 Task: Filter calendar events by the 'Green category' in Microsoft Outlook.
Action: Mouse moved to (17, 57)
Screenshot: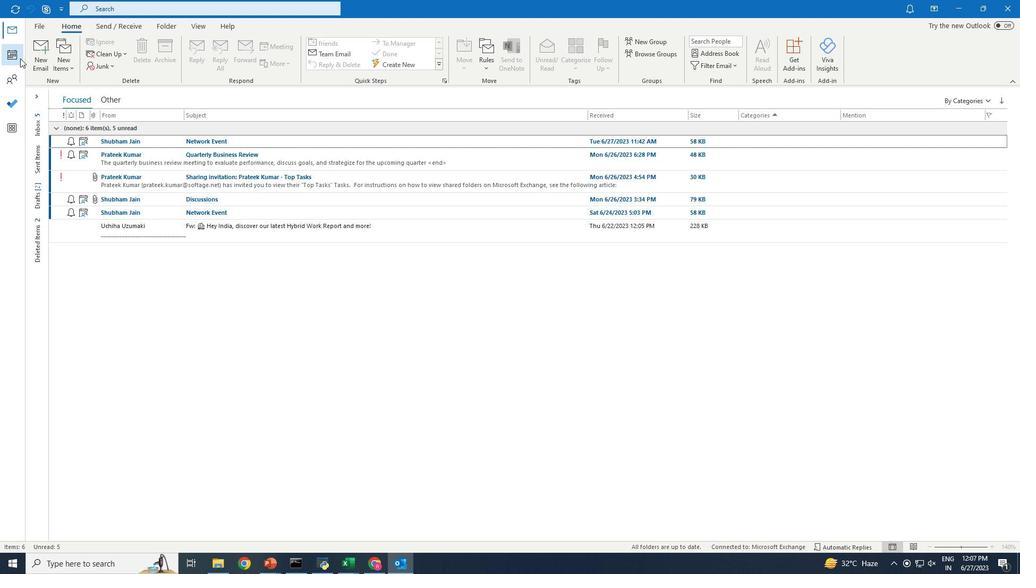 
Action: Mouse pressed left at (17, 57)
Screenshot: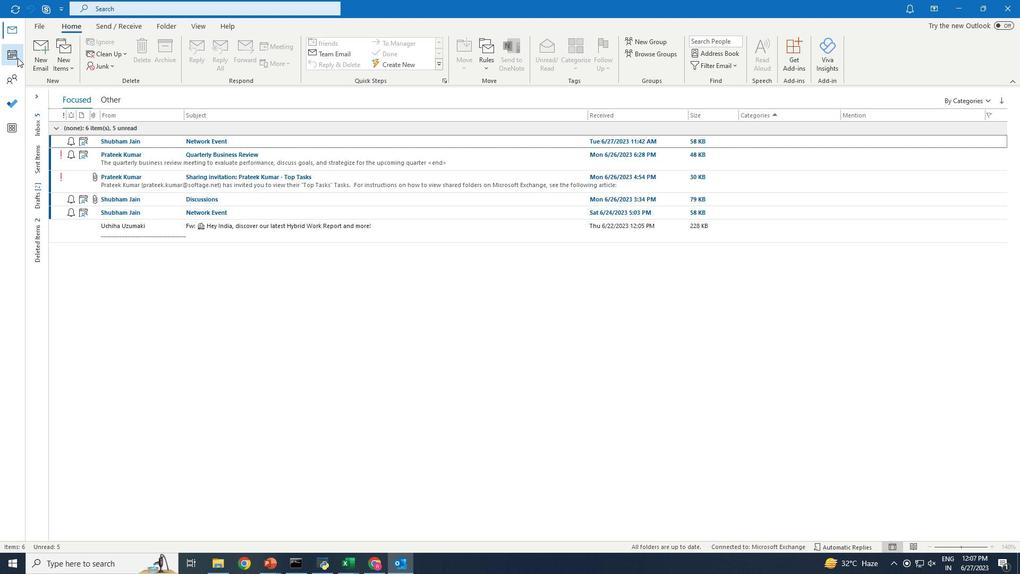 
Action: Mouse moved to (196, 29)
Screenshot: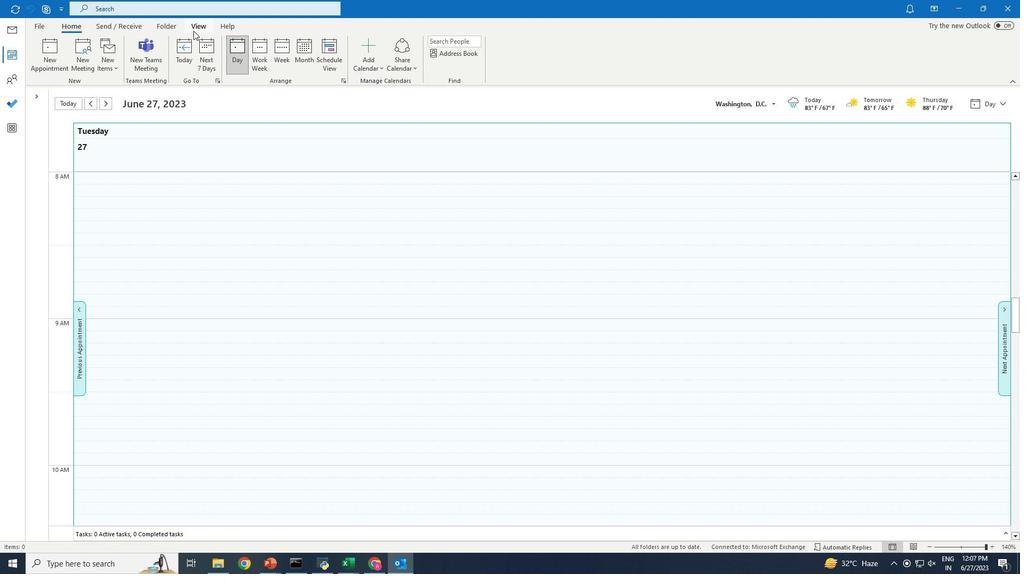 
Action: Mouse pressed left at (196, 29)
Screenshot: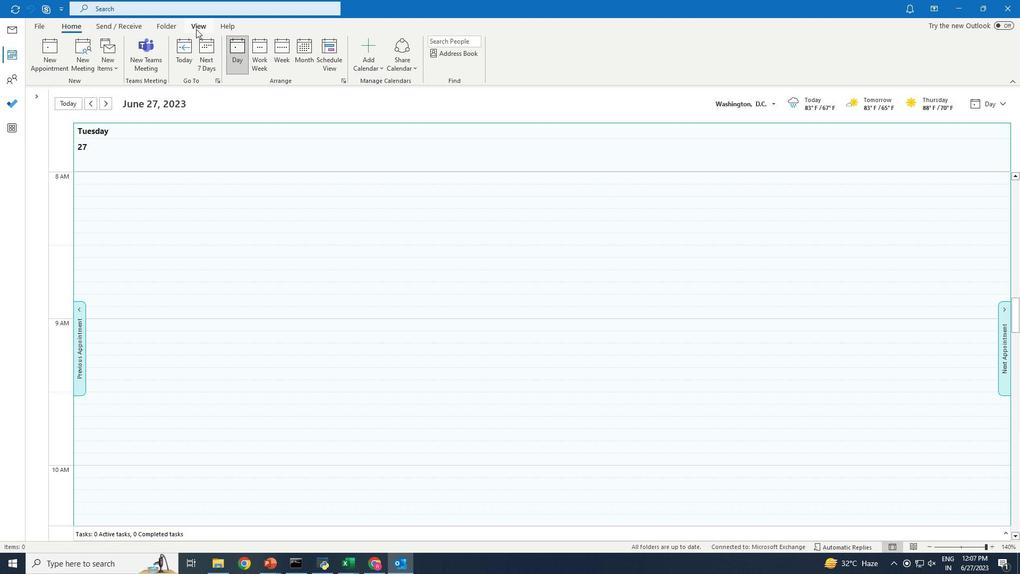 
Action: Mouse moved to (65, 50)
Screenshot: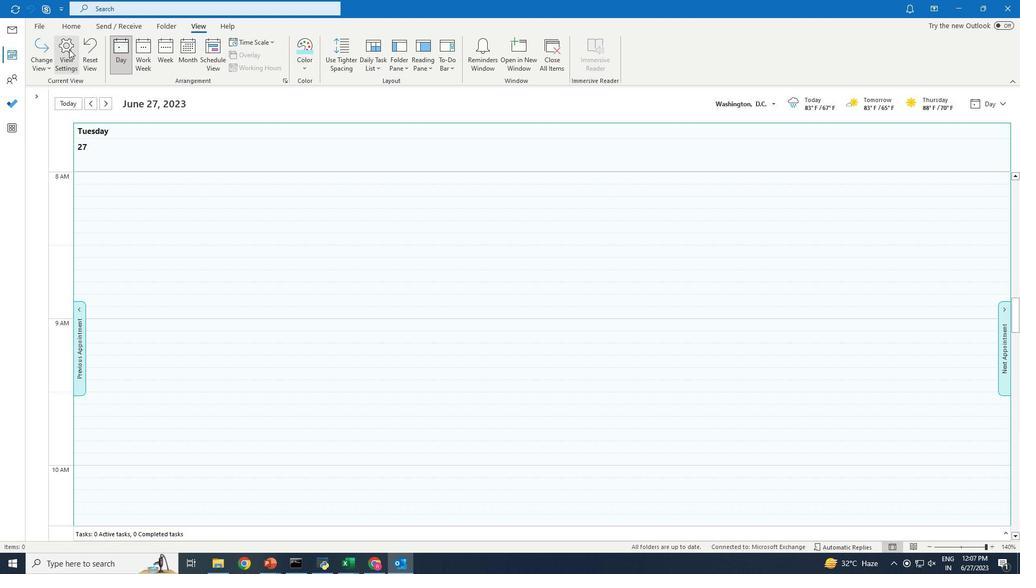 
Action: Mouse pressed left at (65, 50)
Screenshot: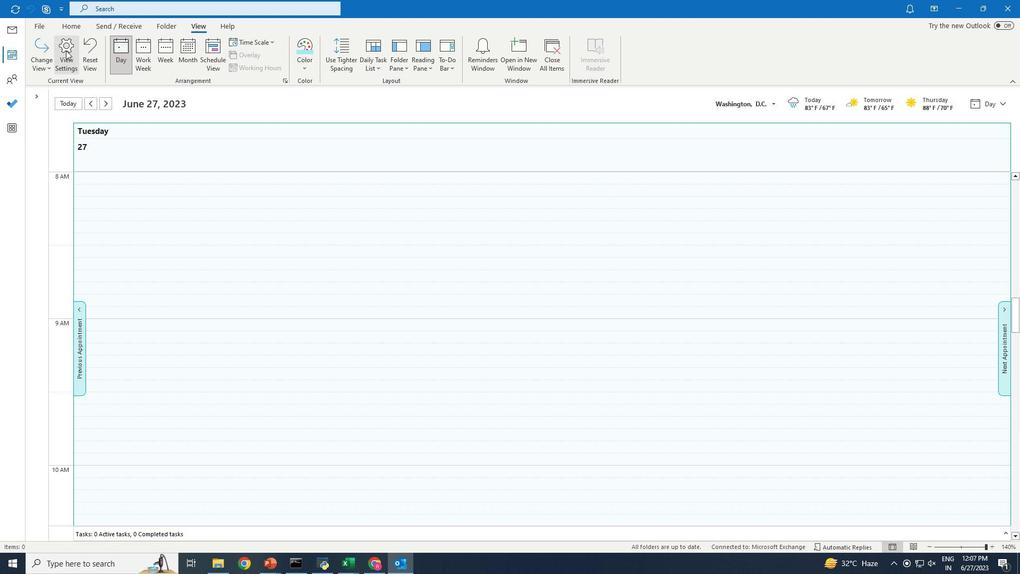 
Action: Mouse moved to (425, 276)
Screenshot: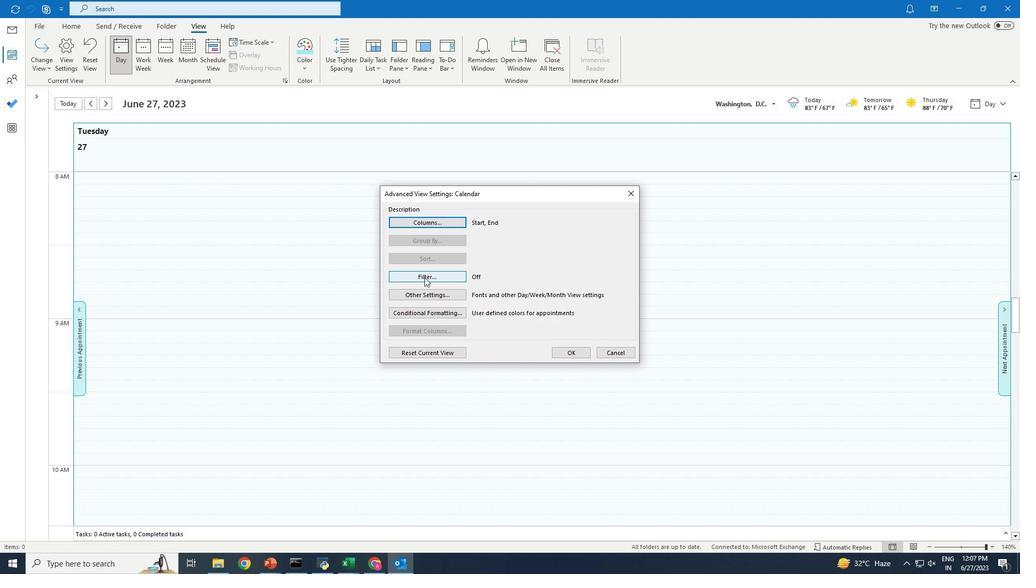 
Action: Mouse pressed left at (425, 276)
Screenshot: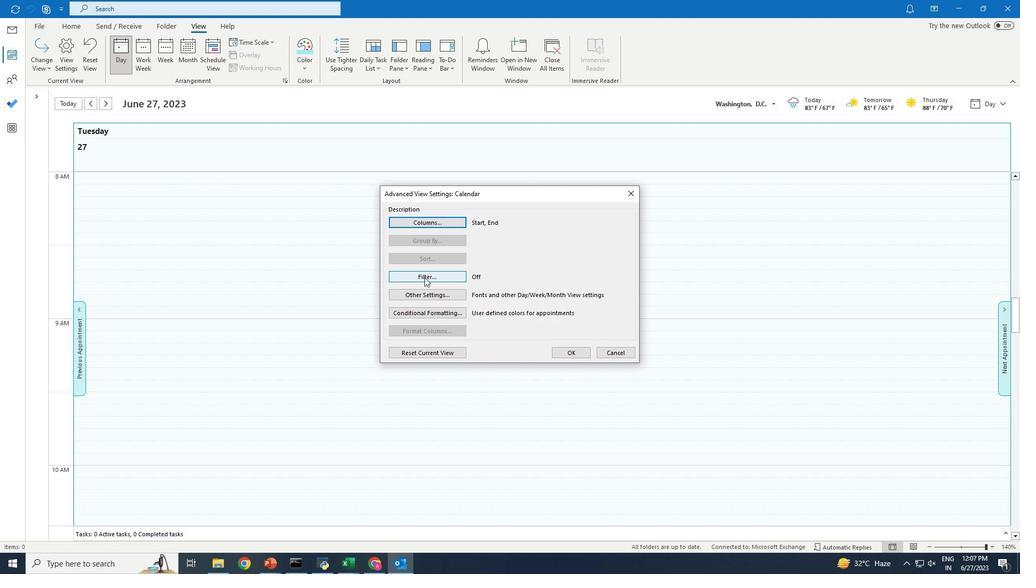 
Action: Mouse moved to (508, 210)
Screenshot: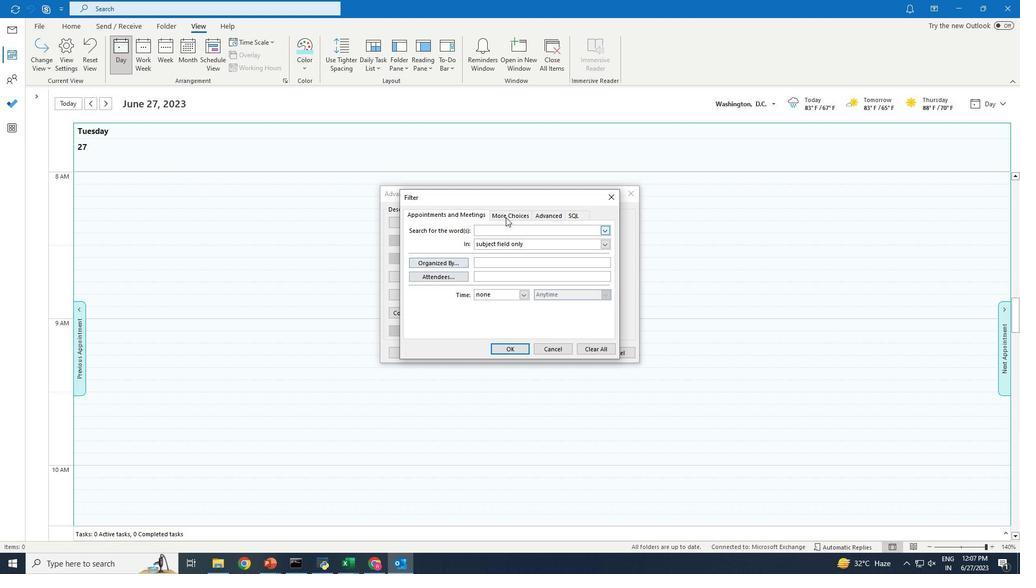 
Action: Mouse pressed left at (508, 210)
Screenshot: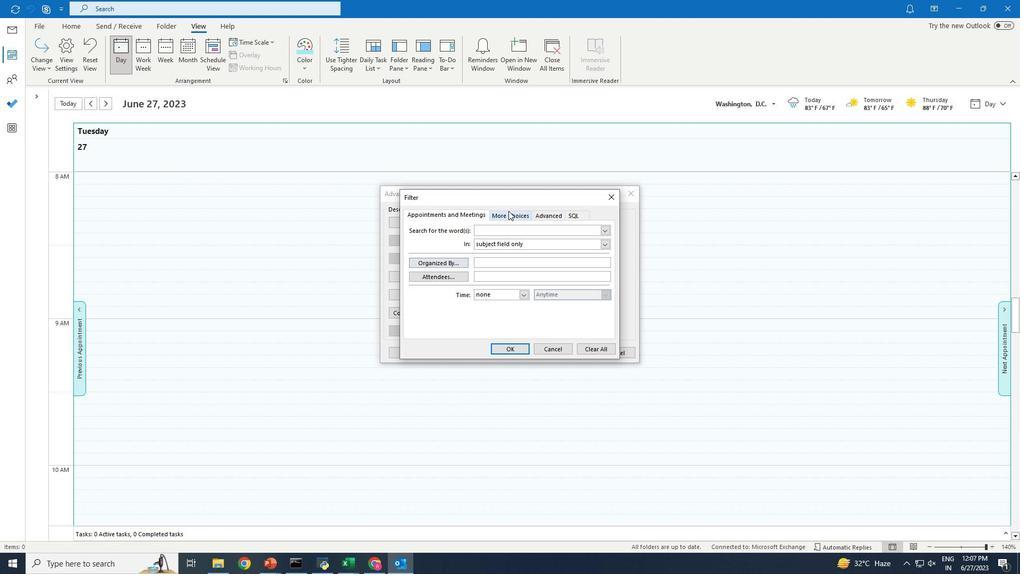
Action: Mouse moved to (603, 229)
Screenshot: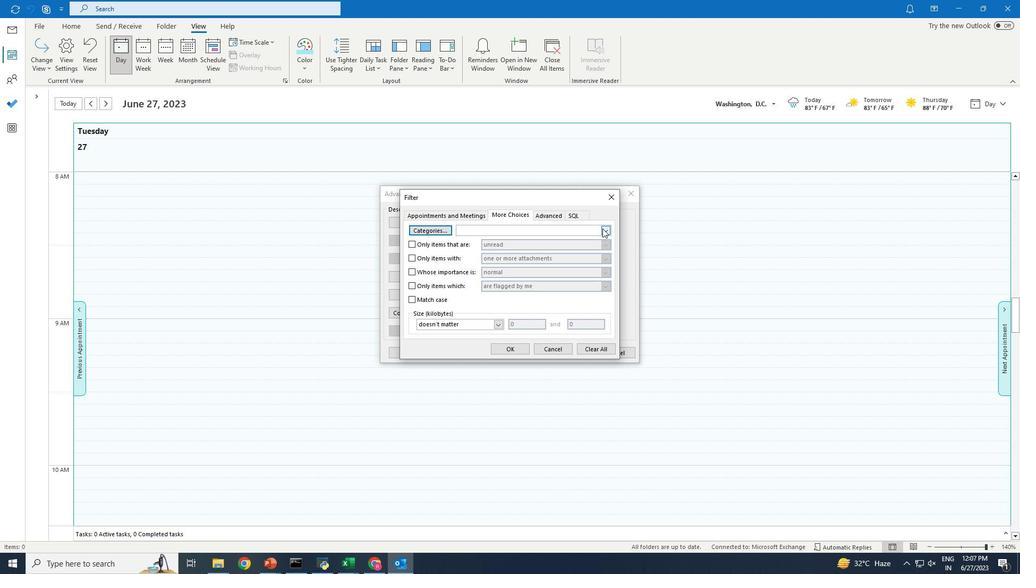
Action: Mouse pressed left at (603, 229)
Screenshot: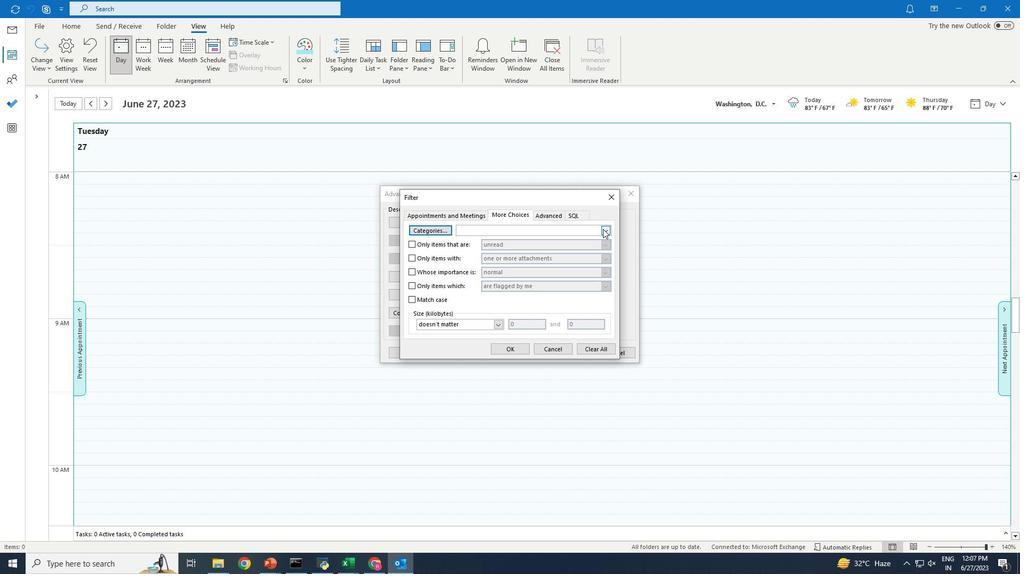 
Action: Mouse moved to (483, 265)
Screenshot: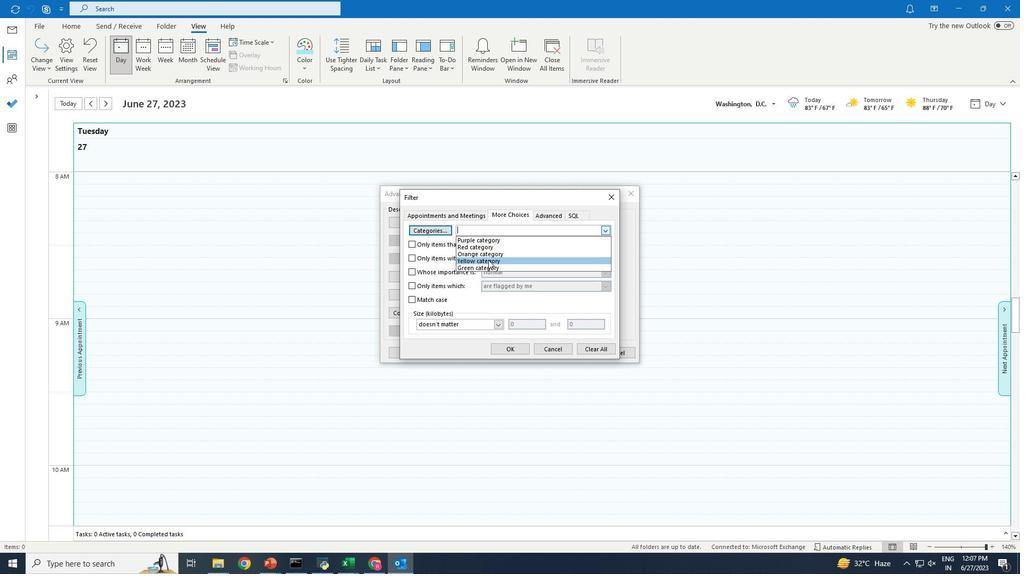 
Action: Mouse pressed left at (483, 265)
Screenshot: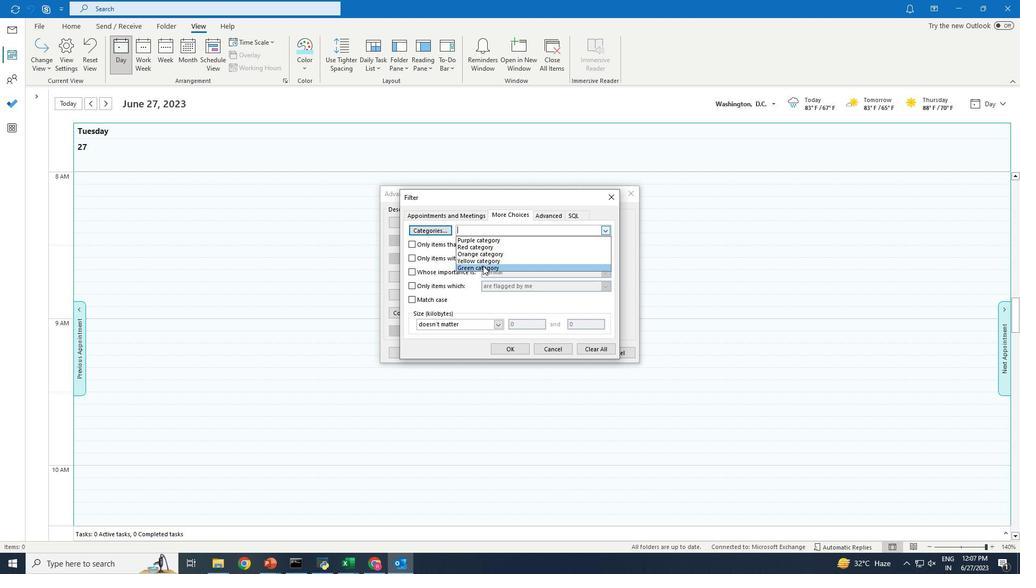 
Action: Mouse moved to (411, 284)
Screenshot: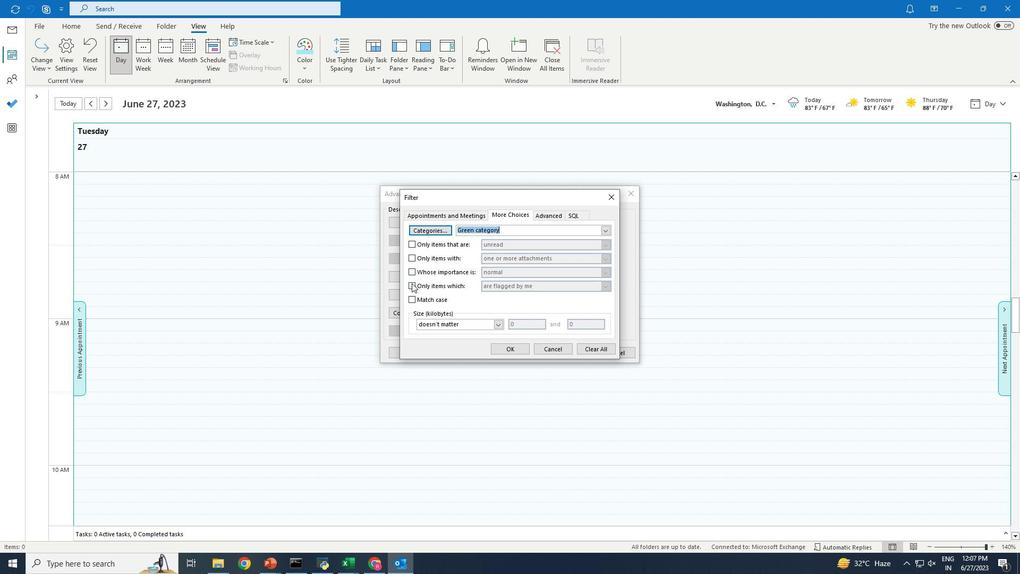 
Action: Mouse pressed left at (411, 284)
Screenshot: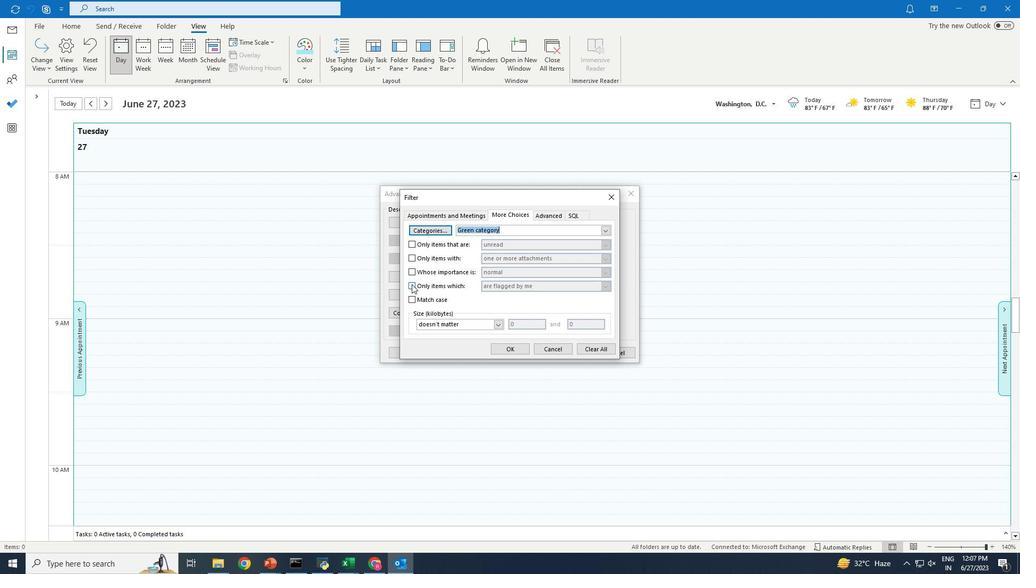 
Action: Mouse moved to (606, 284)
Screenshot: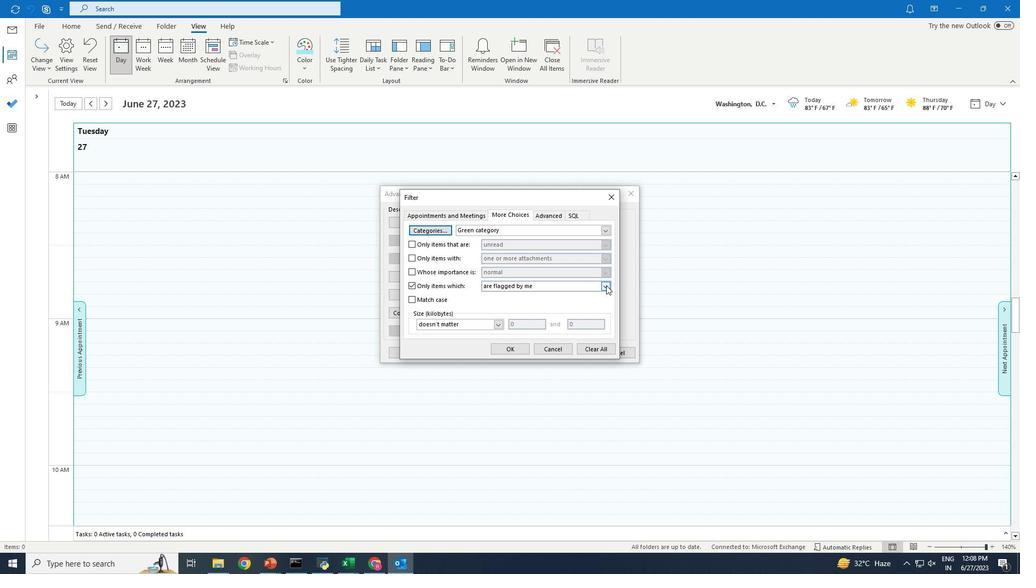 
Action: Mouse pressed left at (606, 284)
Screenshot: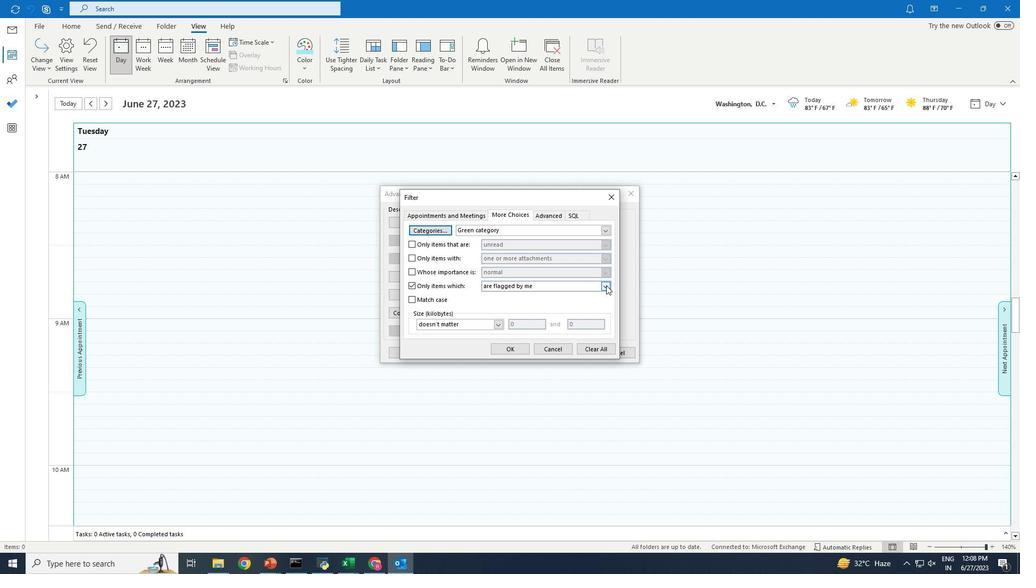 
Action: Mouse moved to (551, 300)
Screenshot: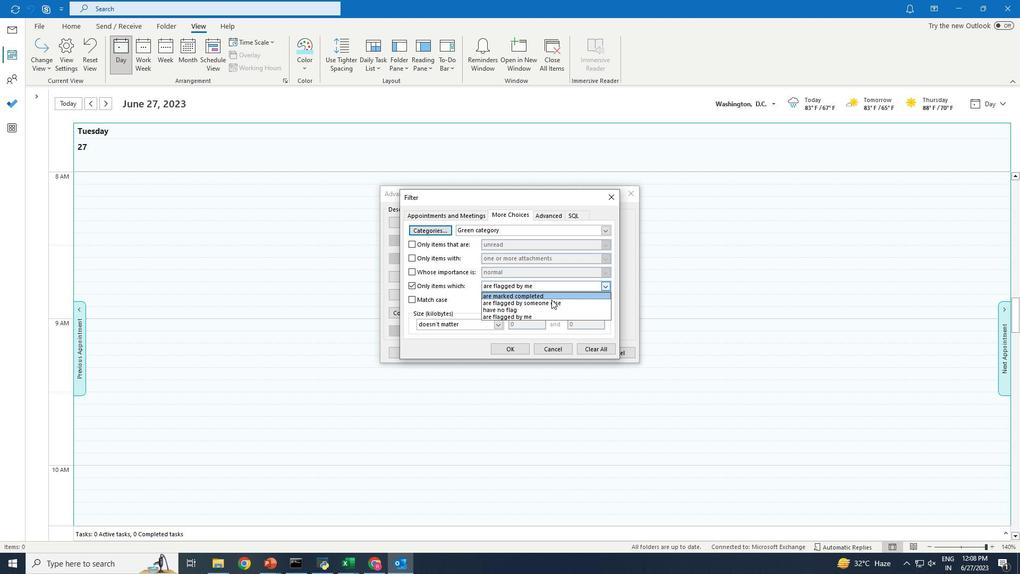 
Action: Mouse pressed left at (551, 300)
Screenshot: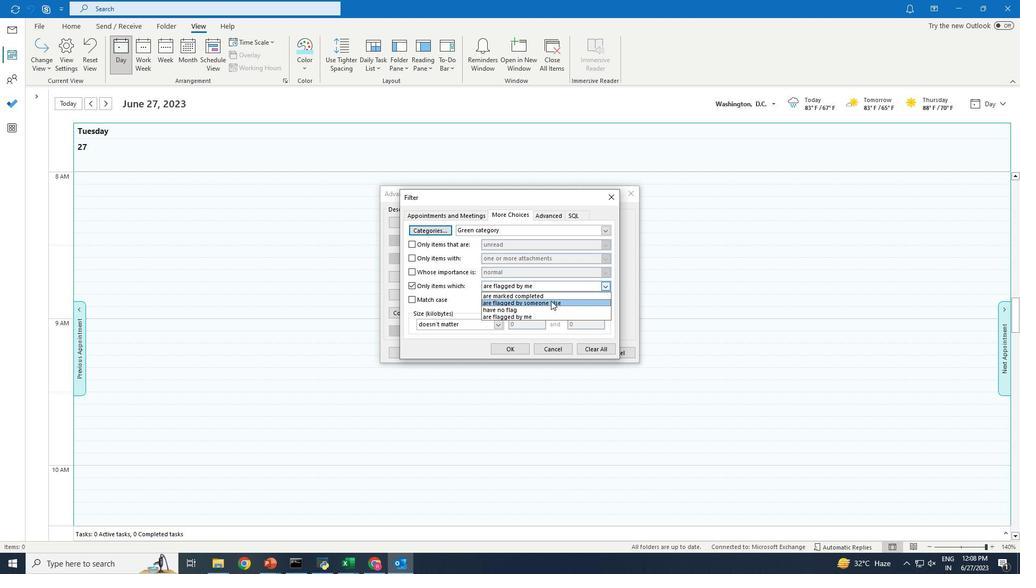 
Action: Mouse moved to (505, 345)
Screenshot: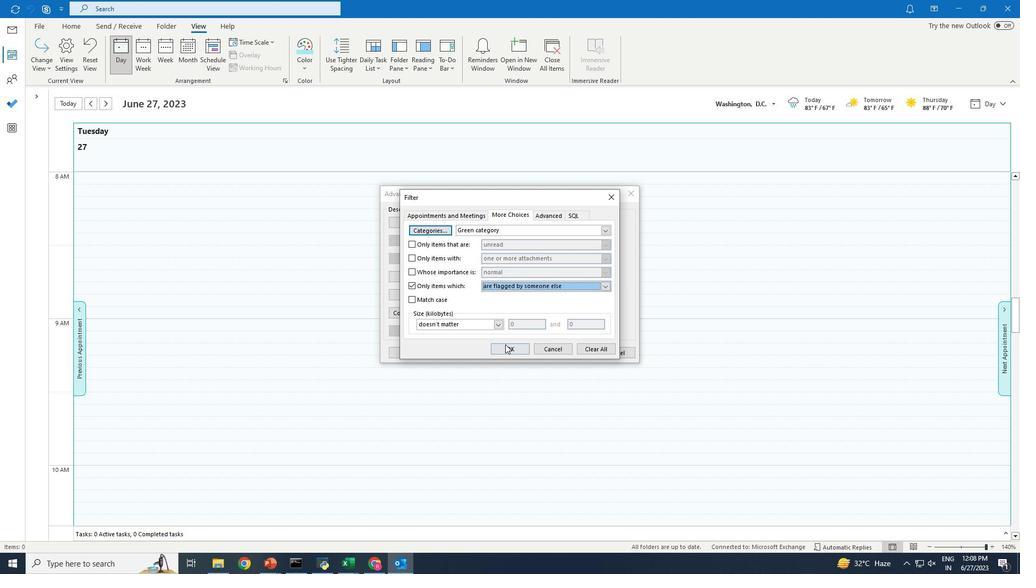 
Action: Mouse pressed left at (505, 345)
Screenshot: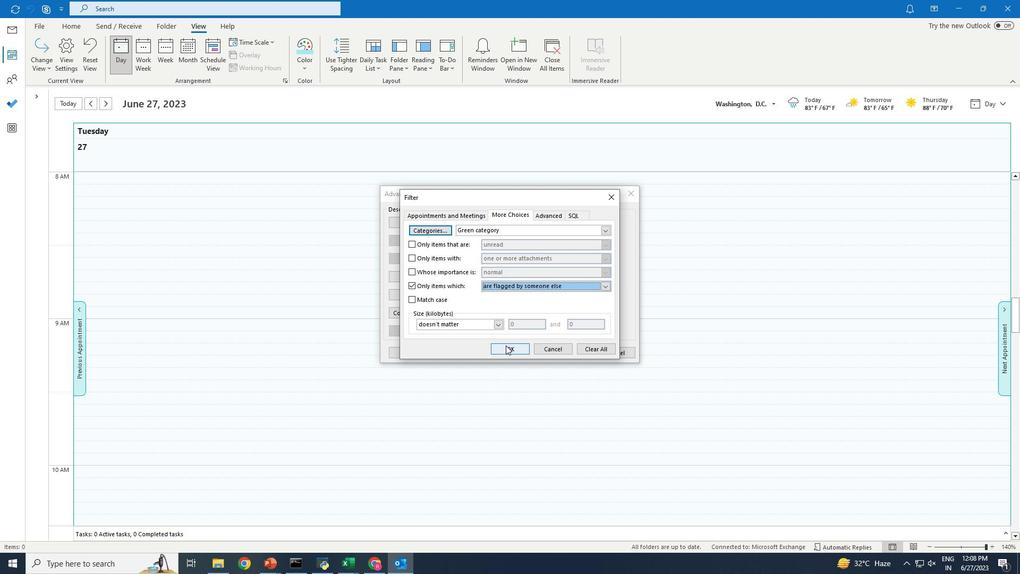 
Action: Mouse moved to (560, 351)
Screenshot: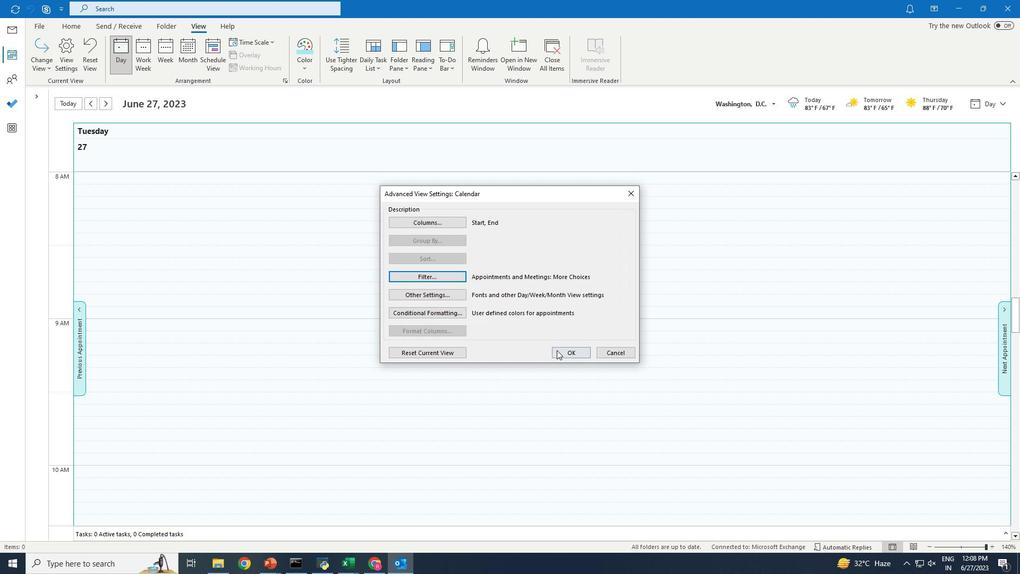 
Action: Mouse pressed left at (560, 351)
Screenshot: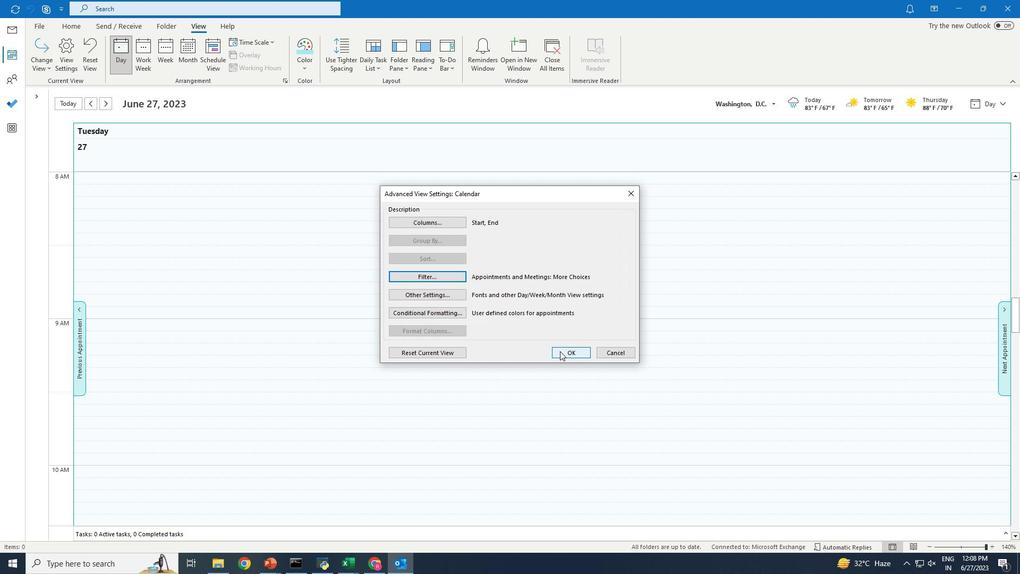 
